 Task: Toggle the exclude dirty option in the limit.
Action: Mouse moved to (0, 546)
Screenshot: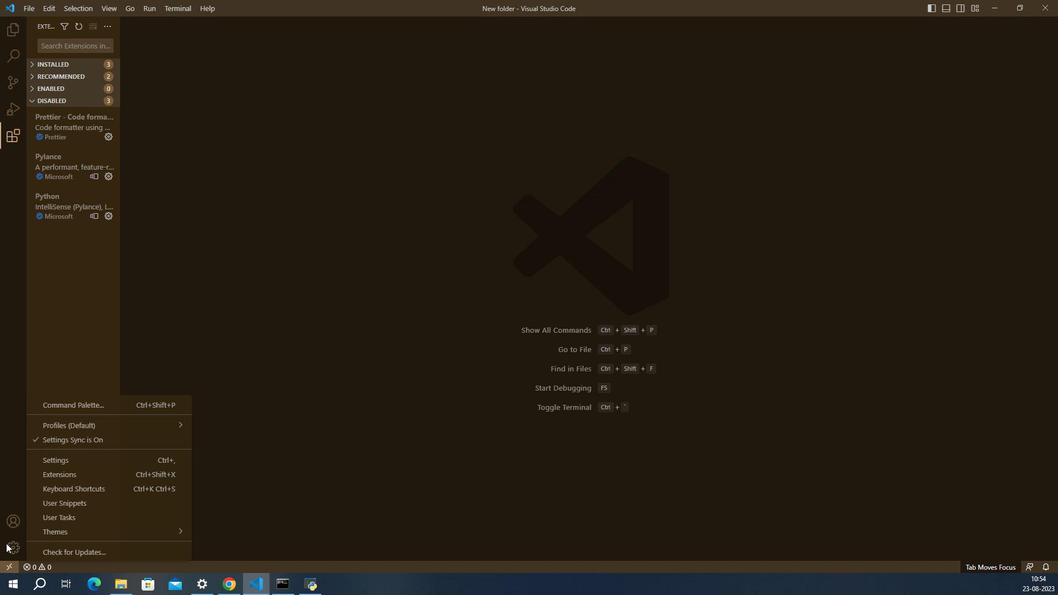 
Action: Mouse pressed left at (0, 546)
Screenshot: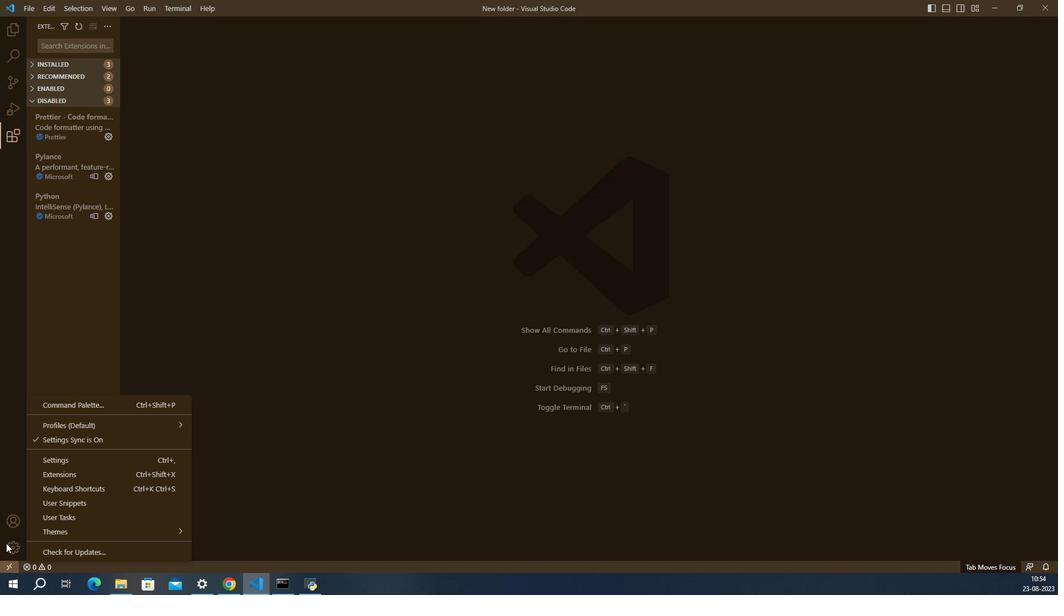 
Action: Mouse moved to (89, 462)
Screenshot: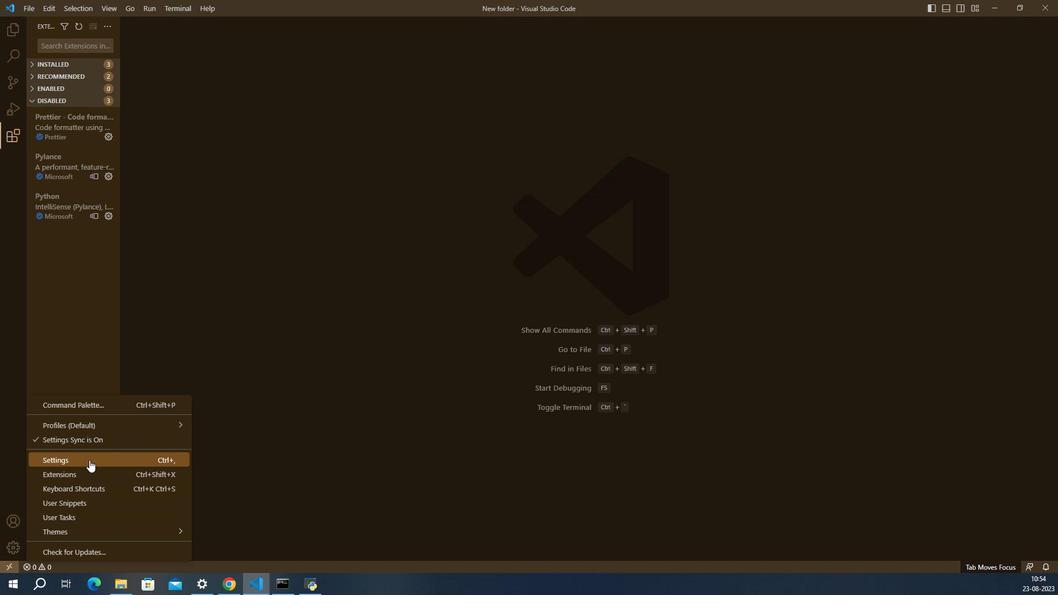 
Action: Mouse pressed left at (89, 462)
Screenshot: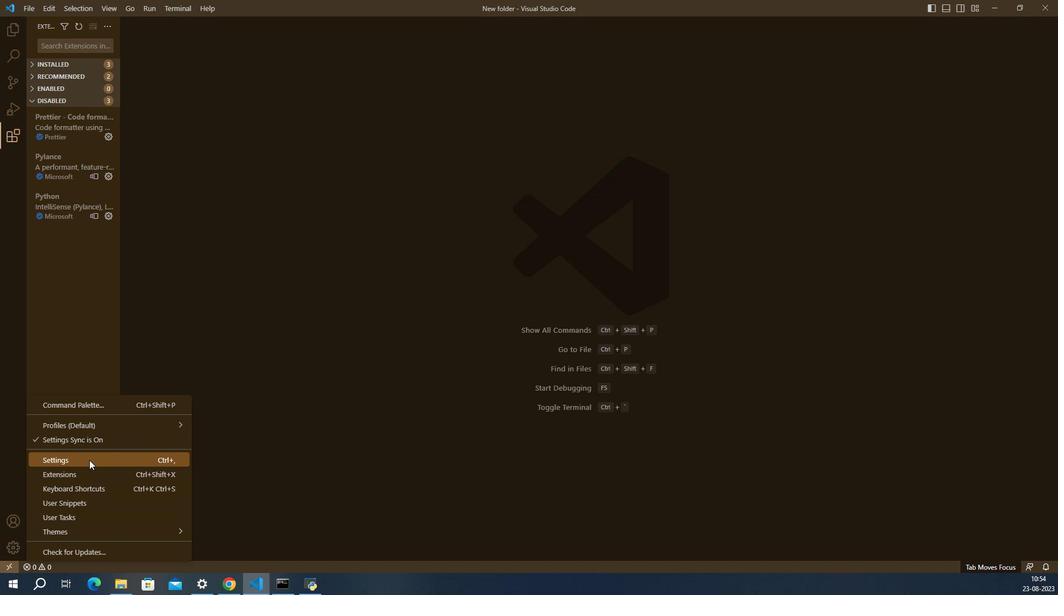 
Action: Mouse moved to (492, 351)
Screenshot: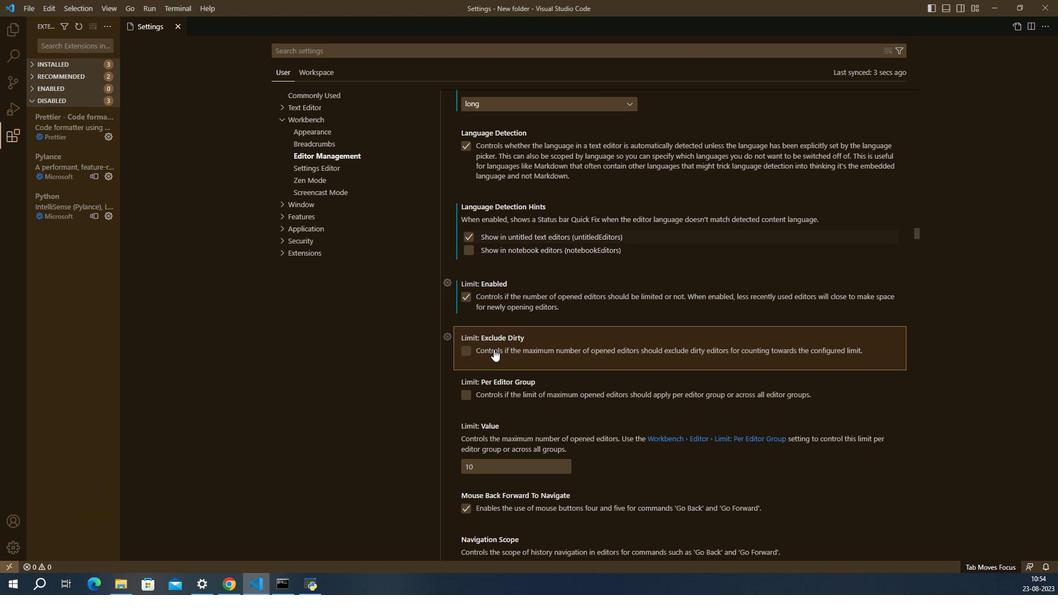 
Action: Mouse pressed left at (492, 351)
Screenshot: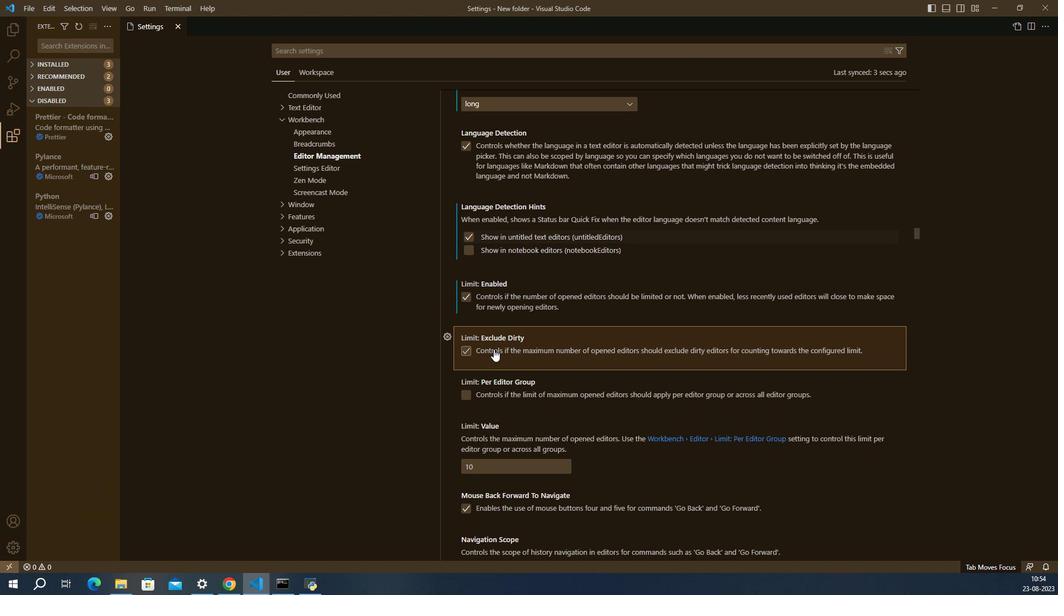 
Action: Mouse moved to (526, 350)
Screenshot: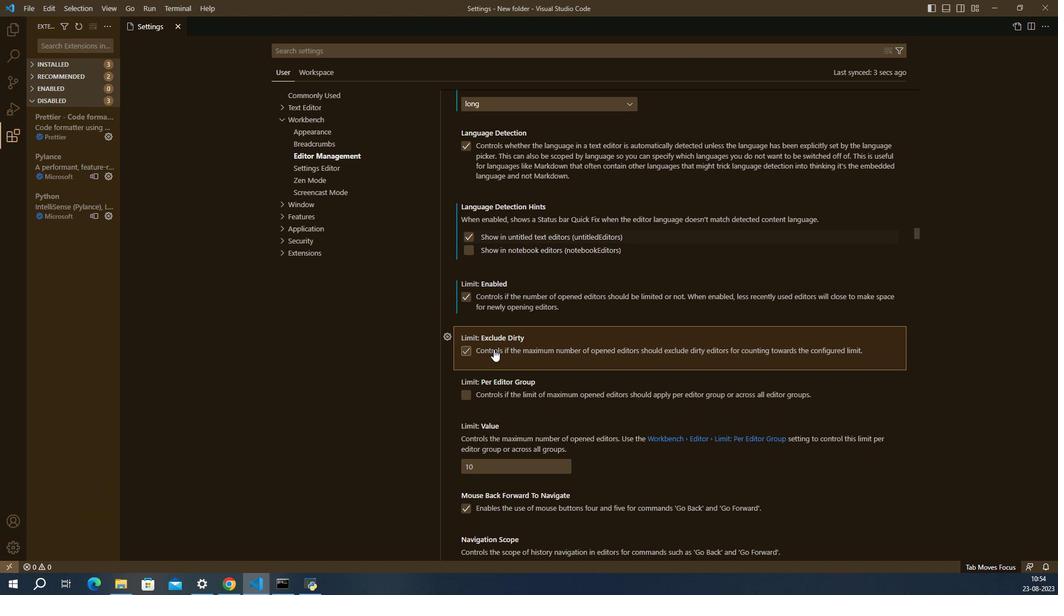 
